 Task: Create a rule from the Recommended list, Task Added to this Project -> add SubTasks in the project AgileRealm with SubTasks Gather and Analyse Requirements , Design and Implement Solution , System Test and UAT , Release to Production / Go Live
Action: Mouse moved to (49, 327)
Screenshot: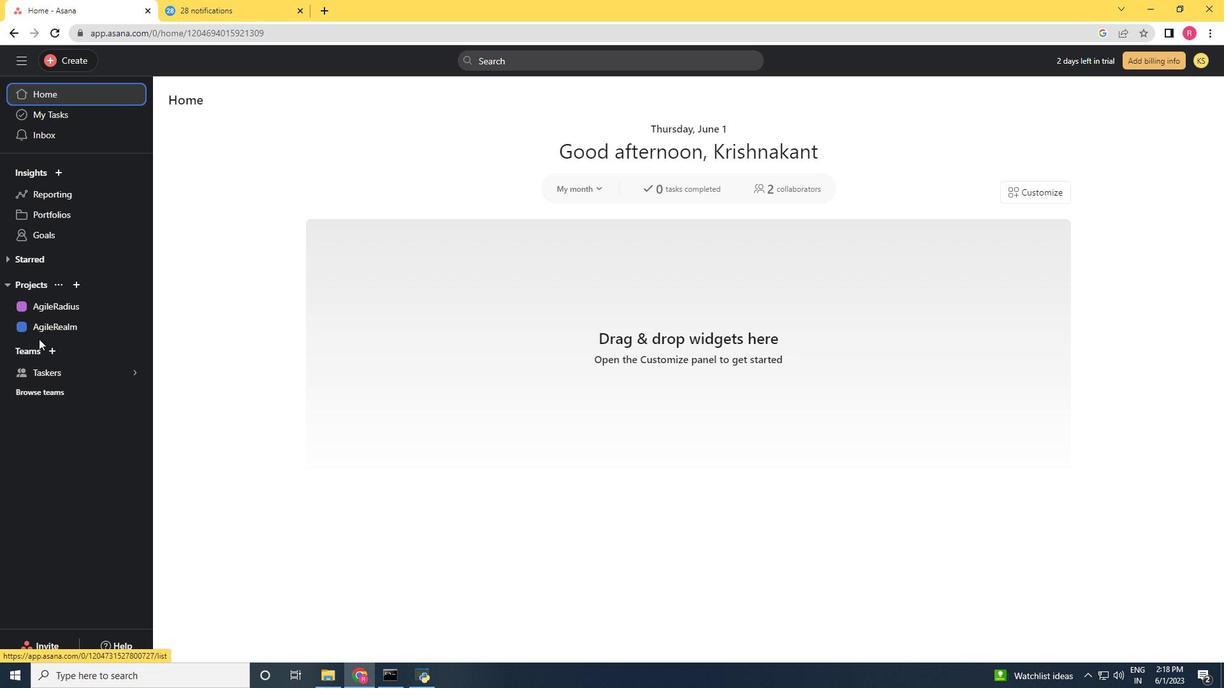 
Action: Mouse pressed left at (49, 327)
Screenshot: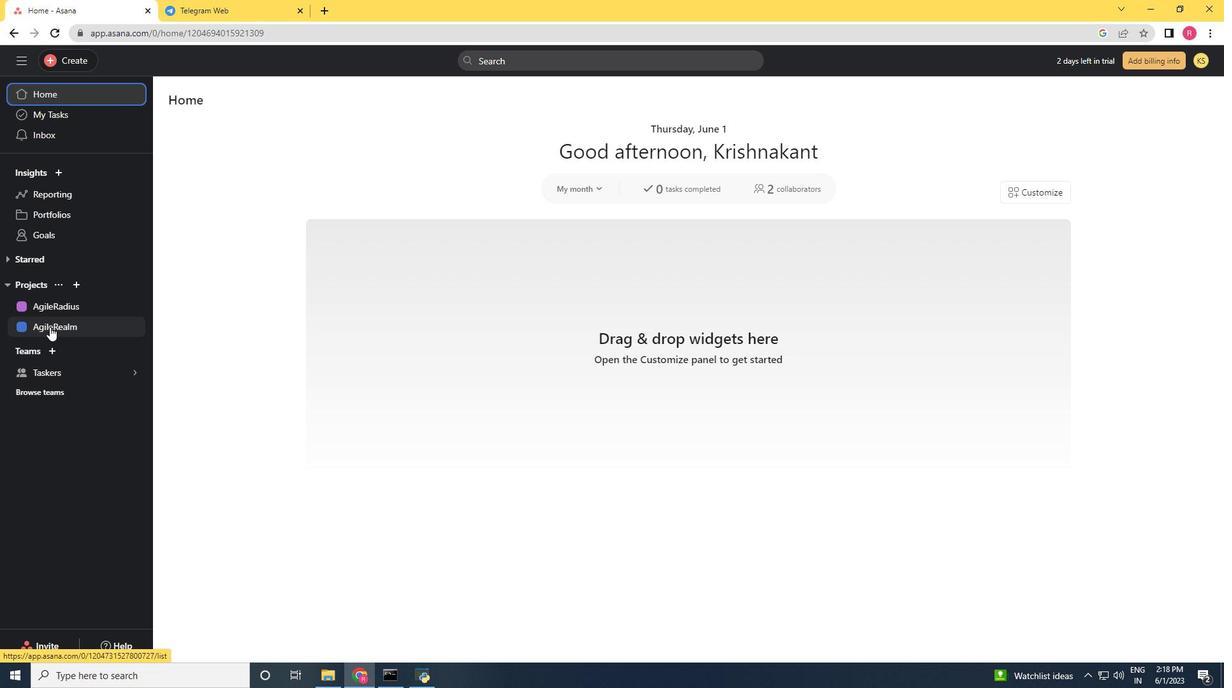 
Action: Mouse moved to (1171, 108)
Screenshot: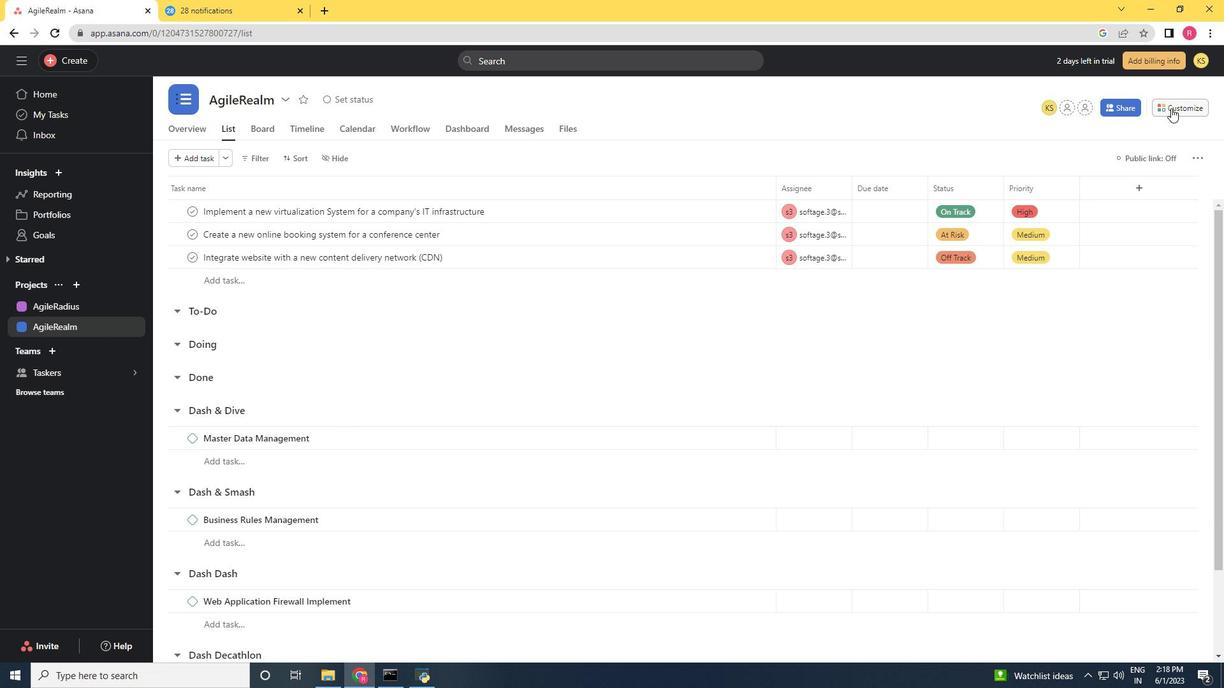 
Action: Mouse pressed left at (1171, 108)
Screenshot: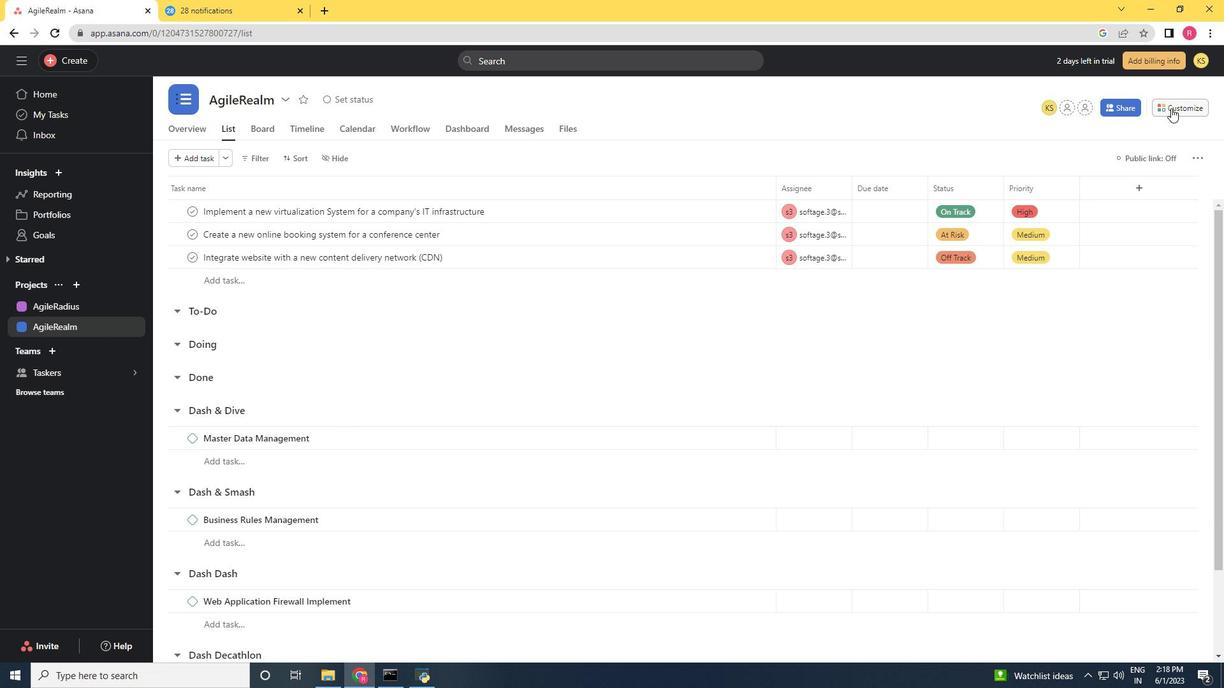 
Action: Mouse moved to (961, 277)
Screenshot: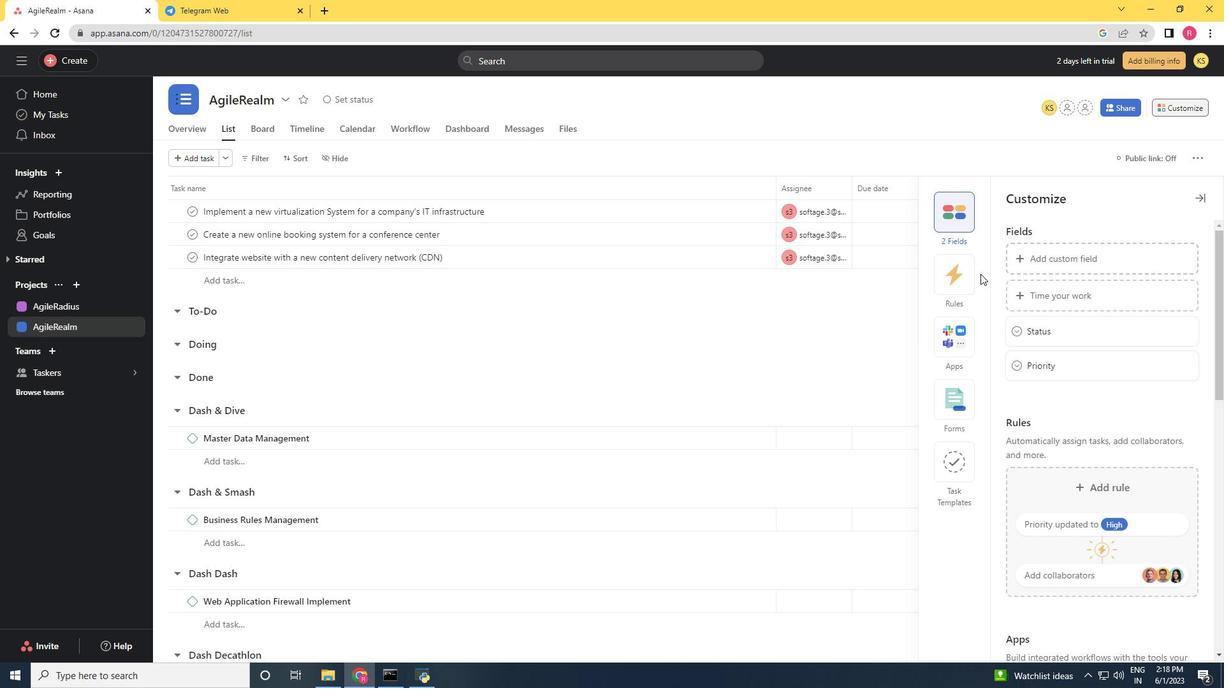 
Action: Mouse pressed left at (961, 277)
Screenshot: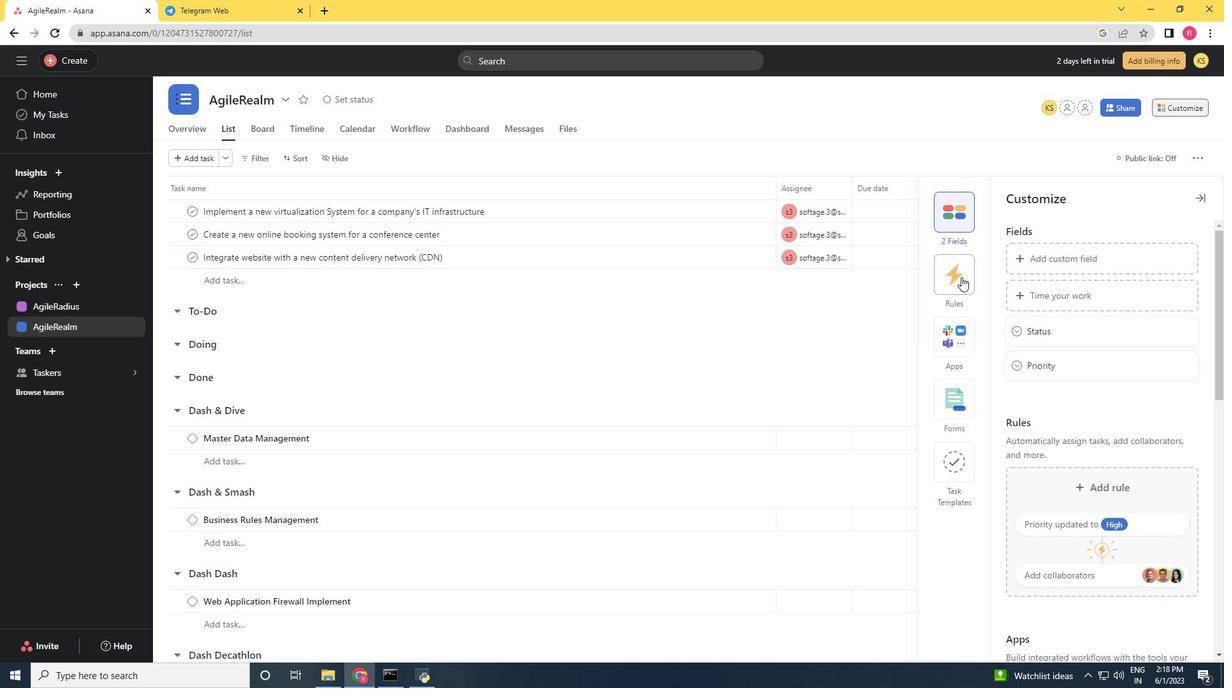 
Action: Mouse moved to (1072, 290)
Screenshot: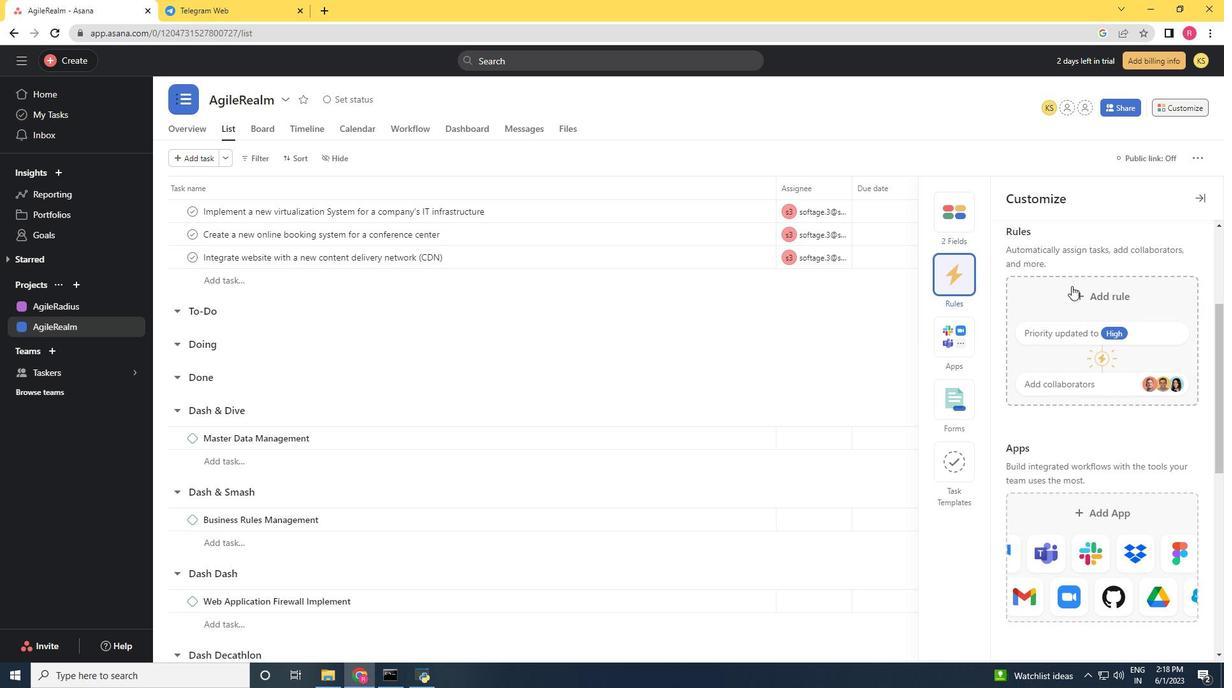 
Action: Mouse pressed left at (1072, 290)
Screenshot: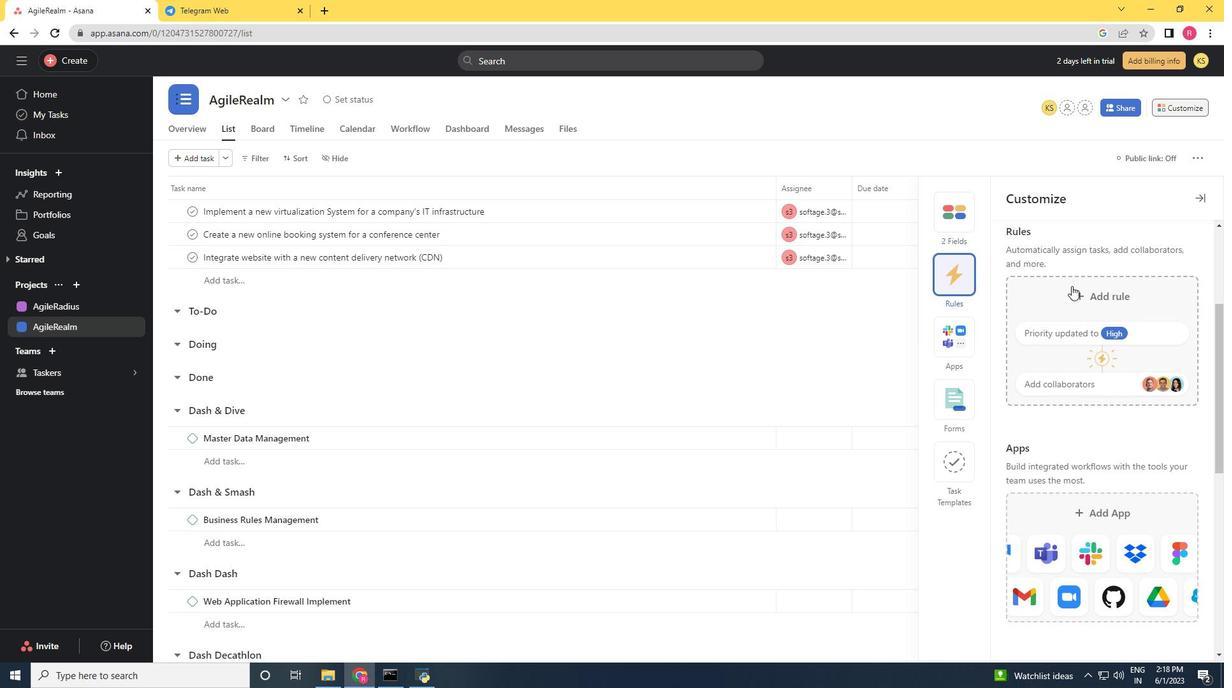 
Action: Mouse moved to (850, 205)
Screenshot: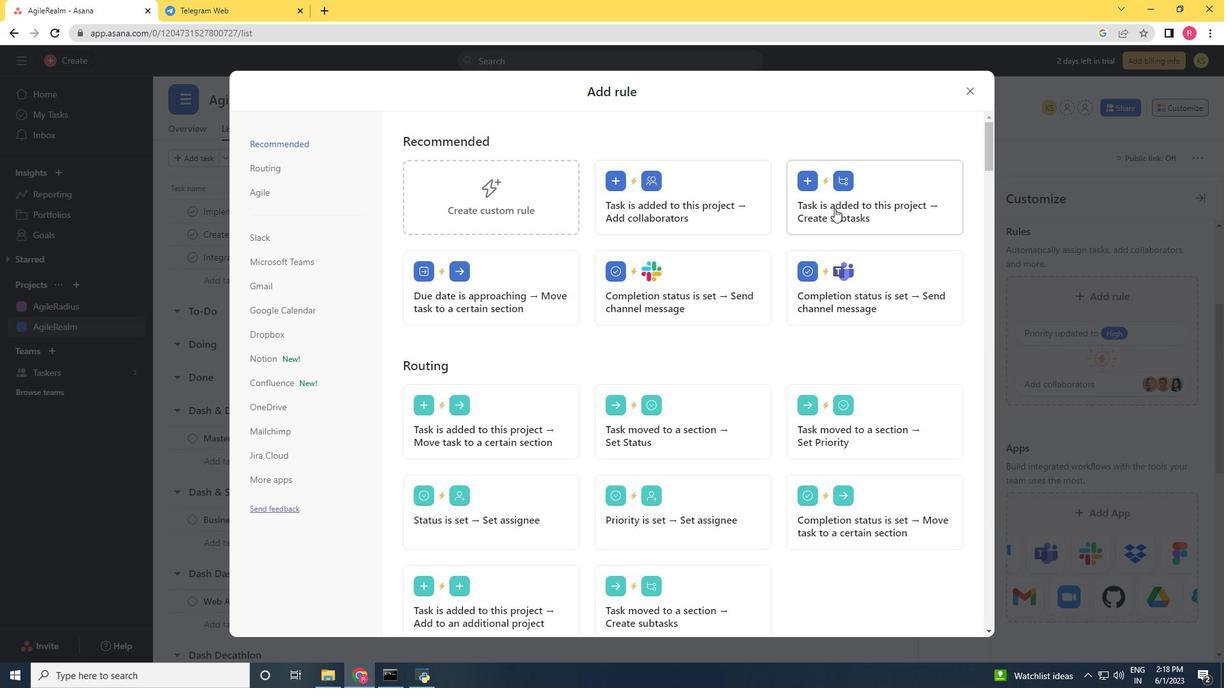
Action: Mouse pressed left at (850, 205)
Screenshot: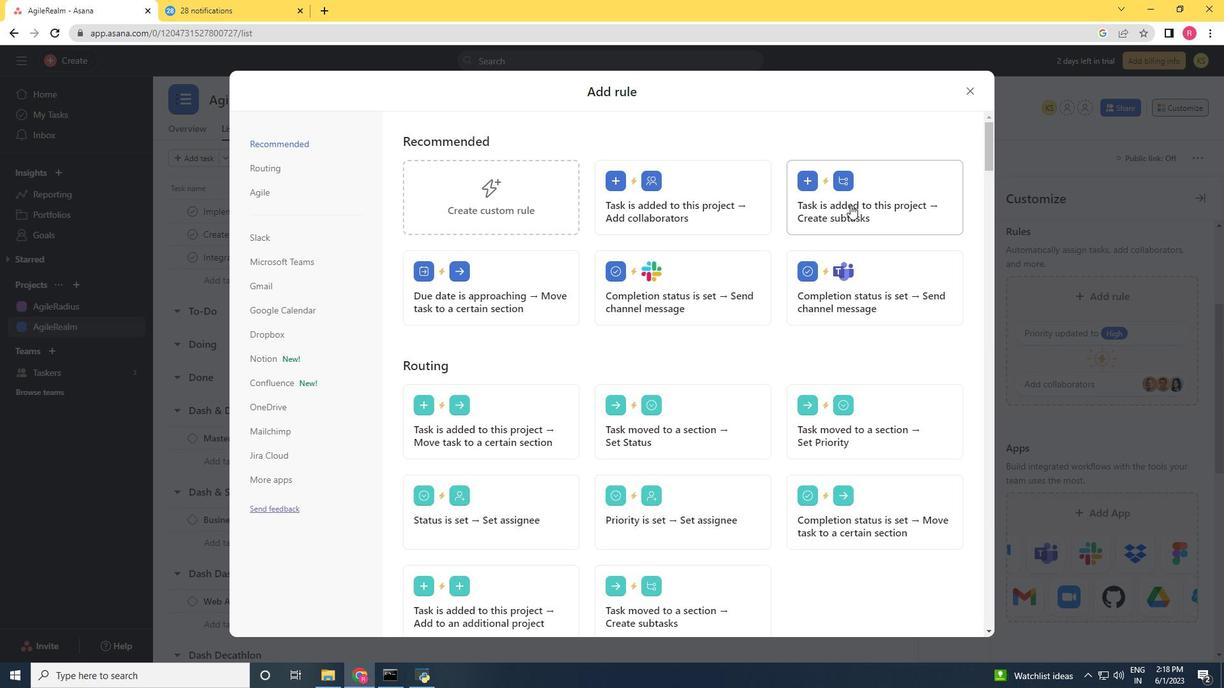 
Action: Mouse moved to (782, 238)
Screenshot: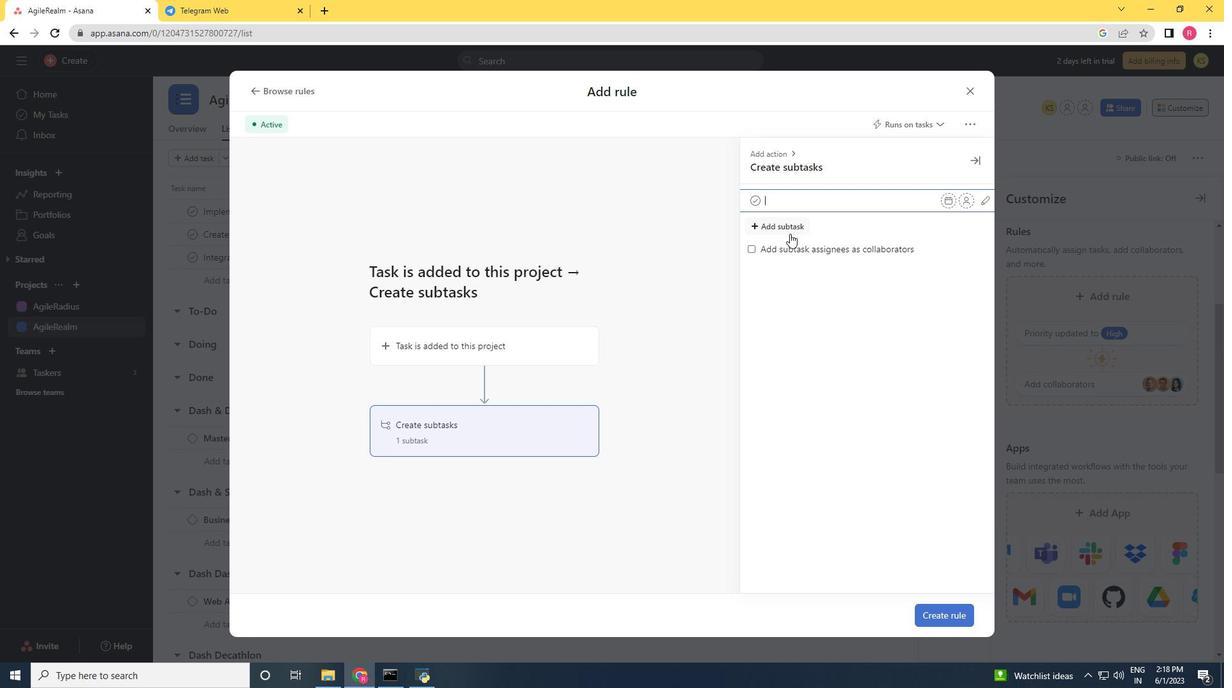 
Action: Key pressed <Key.shift><Key.shift><Key.shift><Key.shift><Key.shift><Key.shift>G<Key.backspace><Key.shift><Key.shift><Key.shift>Sub<Key.space><Key.shift><Key.shift><Key.shift><Key.shift><Key.shift><Key.shift><Key.shift><Key.shift><Key.shift><Key.shift><Key.shift><Key.shift><Key.shift><Key.shift><Key.shift><Key.shift>Taske<Key.backspace><Key.backspace>ks<Key.space><Key.shift>Gather<Key.space>and<Key.space><Key.shift>Analyse<Key.space><Key.shift>Requiements
Screenshot: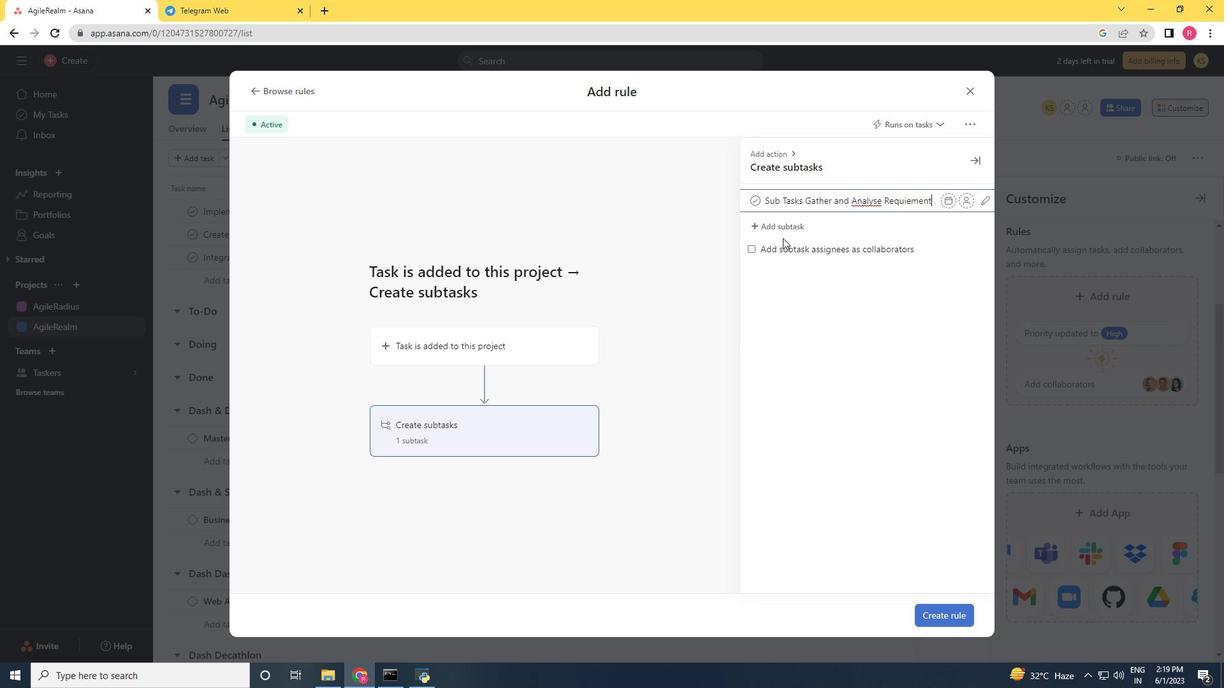 
Action: Mouse moved to (1170, 291)
Screenshot: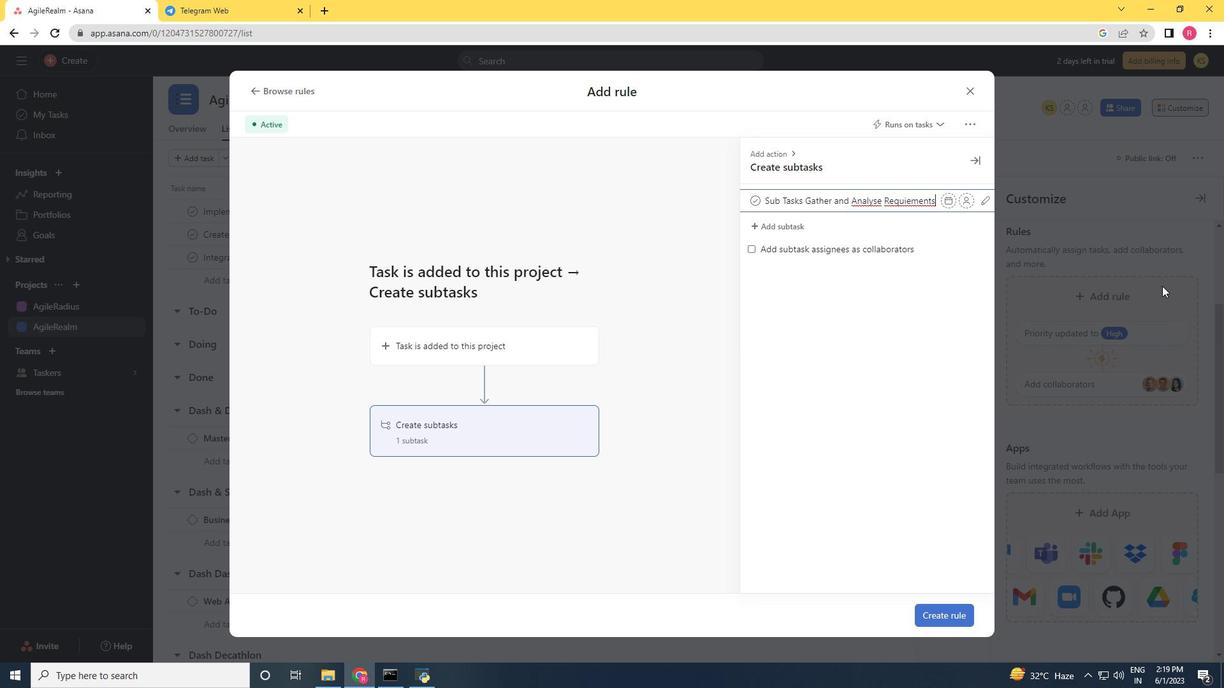 
Action: Key pressed <Key.left><Key.left><Key.left><Key.left><Key.left><Key.left><Key.left><Key.left><Key.left><Key.right><Key.right><Key.right><Key.right><Key.left>r<Key.enter><Key.shift>Desih<Key.backspace>gn<Key.space>and<Key.space><Key.shift><Key.shift>Implement<Key.space><Key.shift><Key.shift>Soluion<Key.space><Key.backspace><Key.backspace><Key.backspace><Key.backspace>tion<Key.space><Key.shift>Syste,<Key.backspace>m<Key.space><Key.insert><Key.insert><Key.backspace><Key.backspace><Key.backspace><Key.backspace><Key.backspace><Key.backspace><Key.backspace><Key.enter><Key.shift>System<Key.space><Key.shift>Test<Key.space>and<Key.space><Key.shift>UAT<Key.space><Key.enter><Key.shift>Release<Key.space>to<Key.space><Key.shift>Production<Key.space>/<Key.space><Key.shift>Go<Key.space><Key.shift>Live<Key.space>
Screenshot: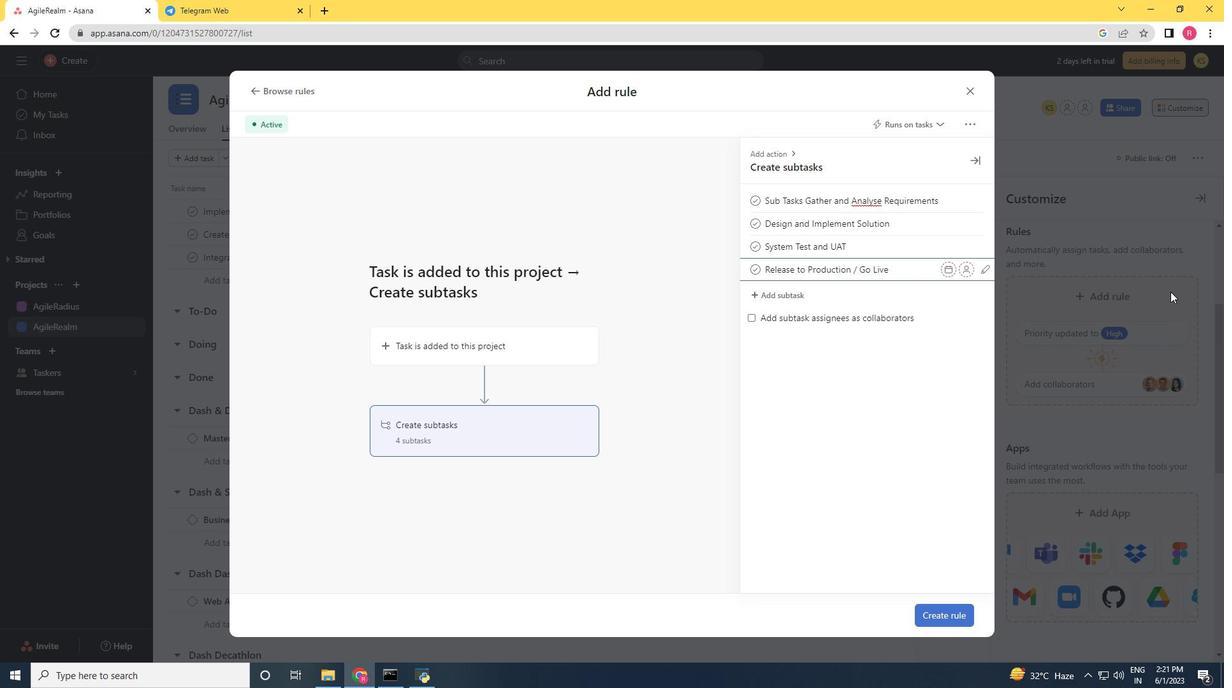
Action: Mouse moved to (936, 621)
Screenshot: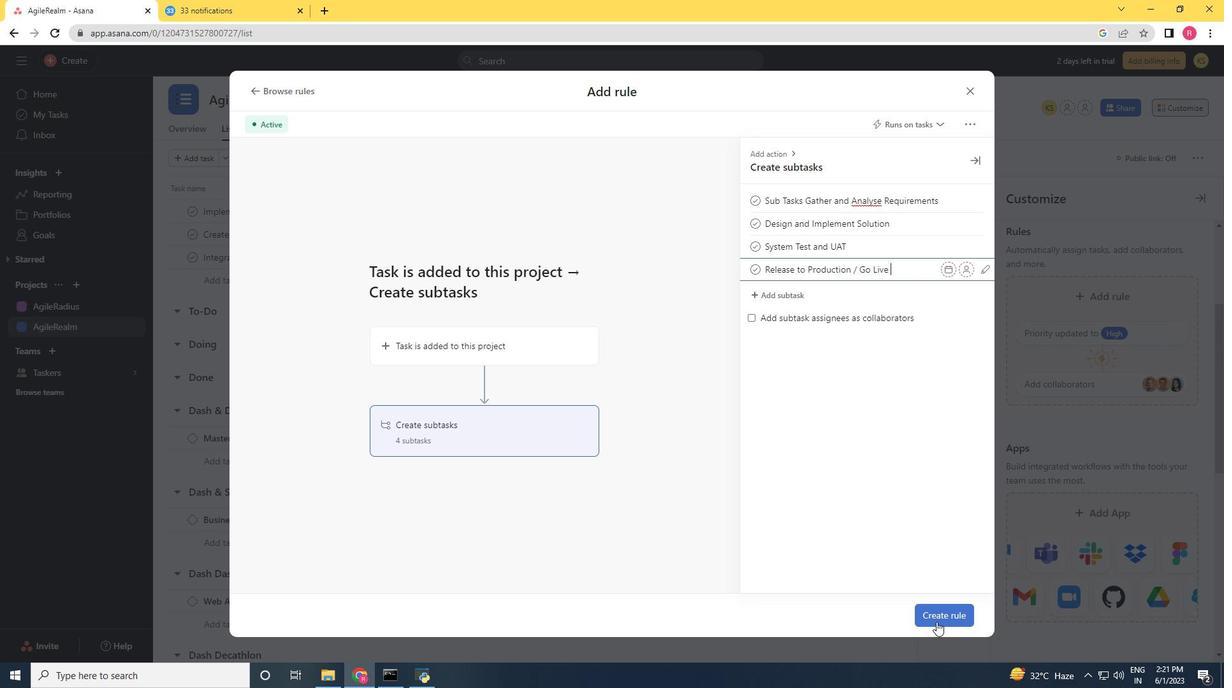 
Action: Mouse pressed left at (936, 621)
Screenshot: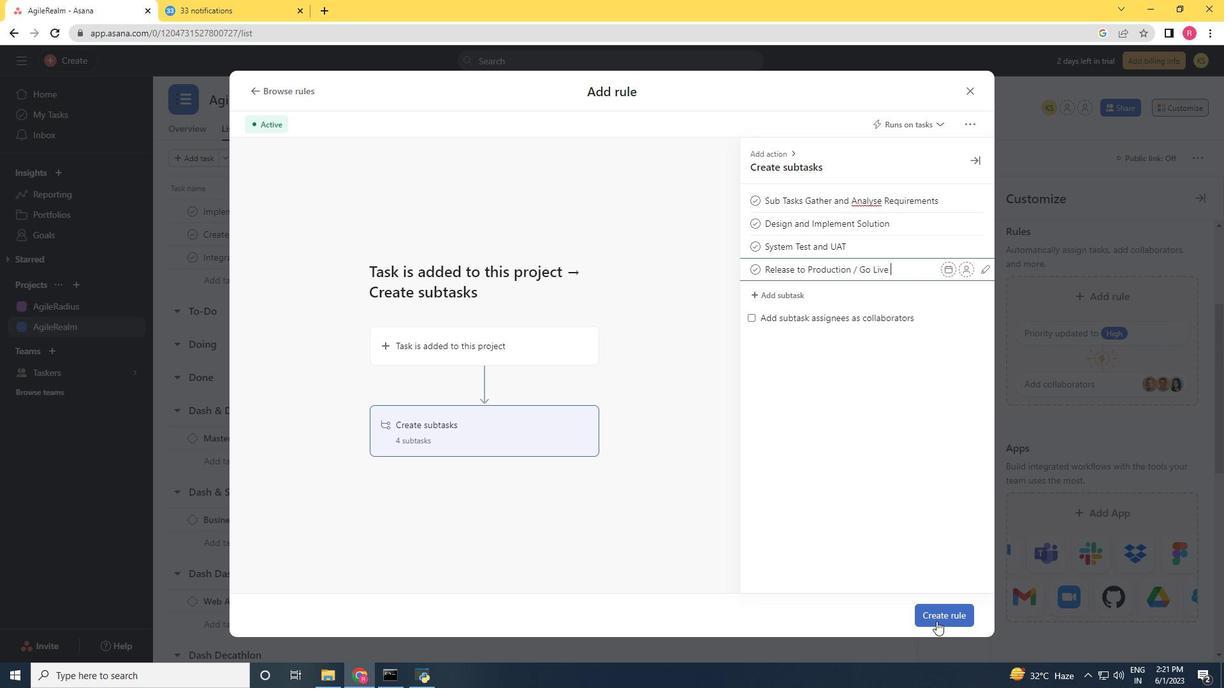 
Action: Mouse moved to (918, 615)
Screenshot: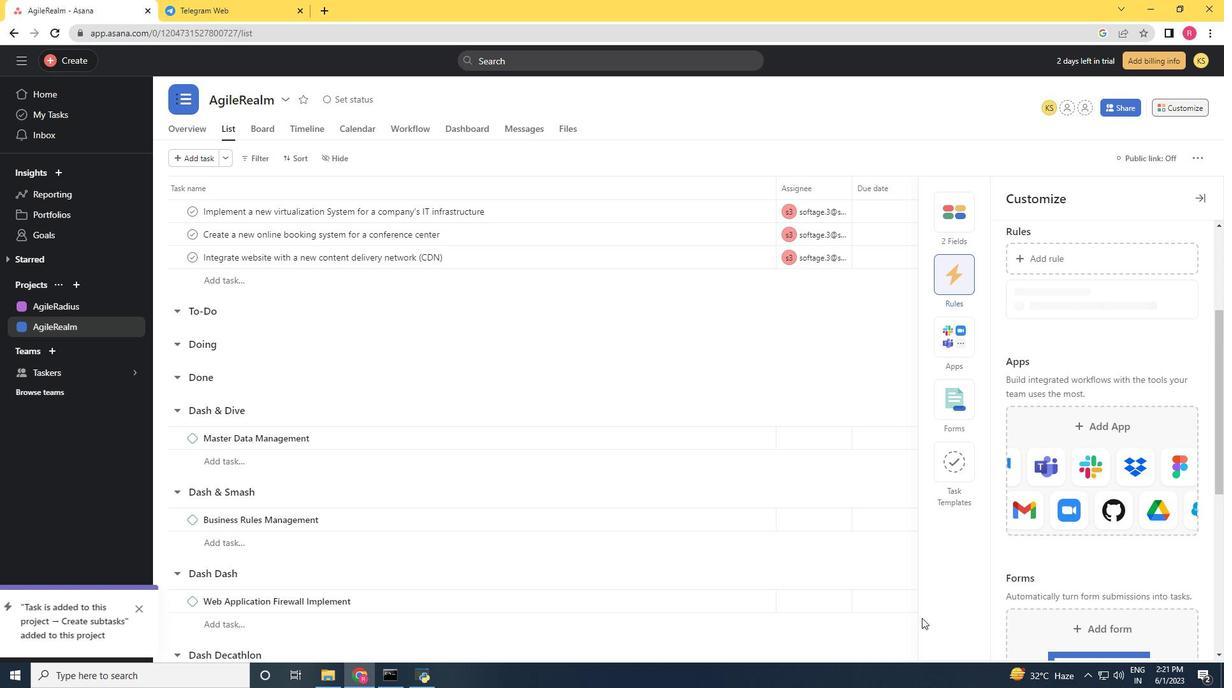 
